 Task: Use the formula "NPER" in spreadsheet "Project portfolio".
Action: Mouse moved to (112, 192)
Screenshot: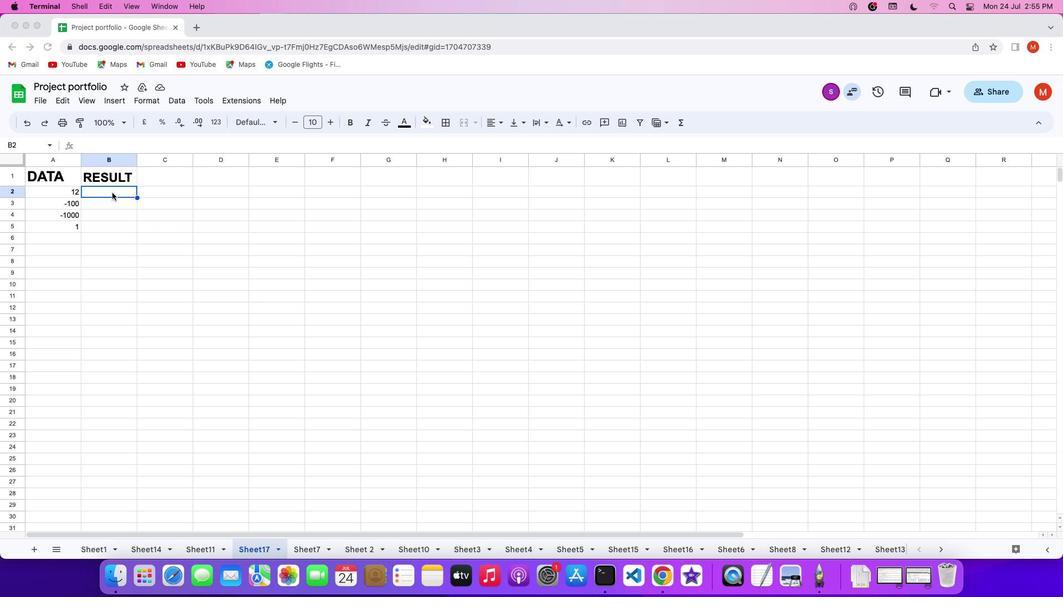 
Action: Mouse pressed left at (112, 192)
Screenshot: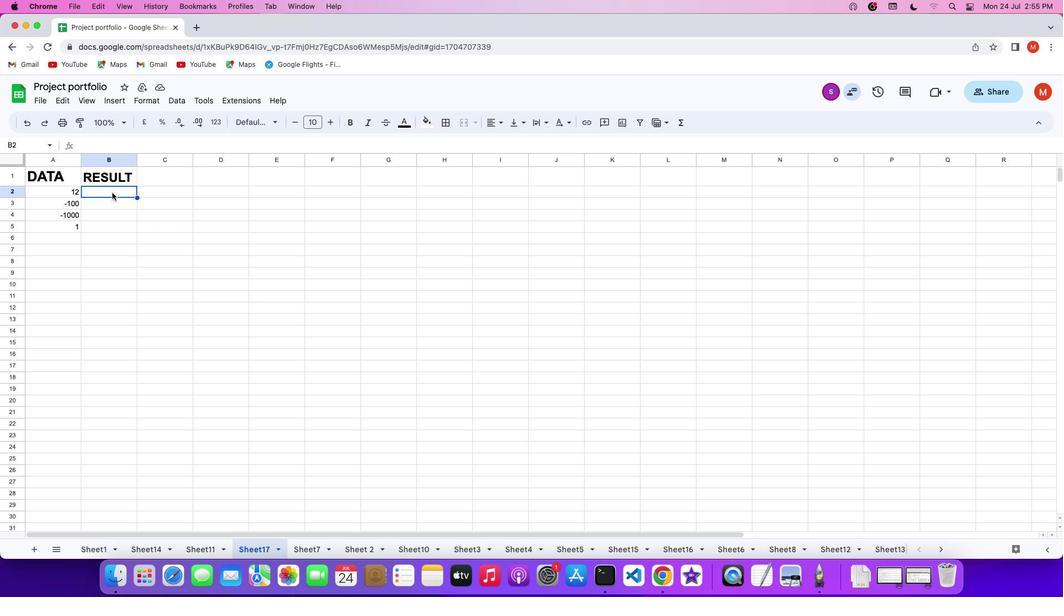 
Action: Mouse pressed left at (112, 192)
Screenshot: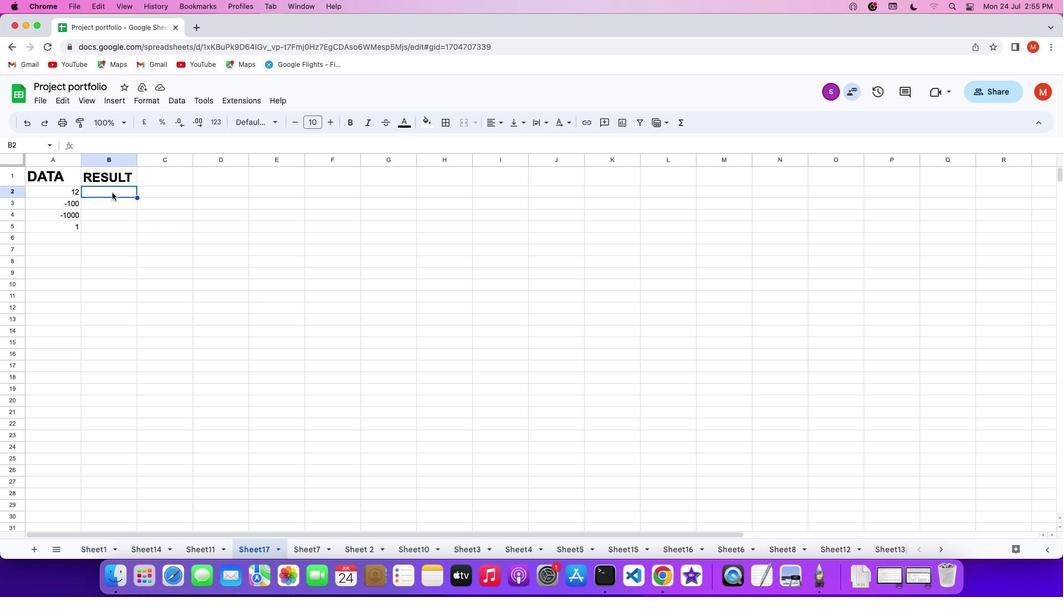 
Action: Key pressed '='
Screenshot: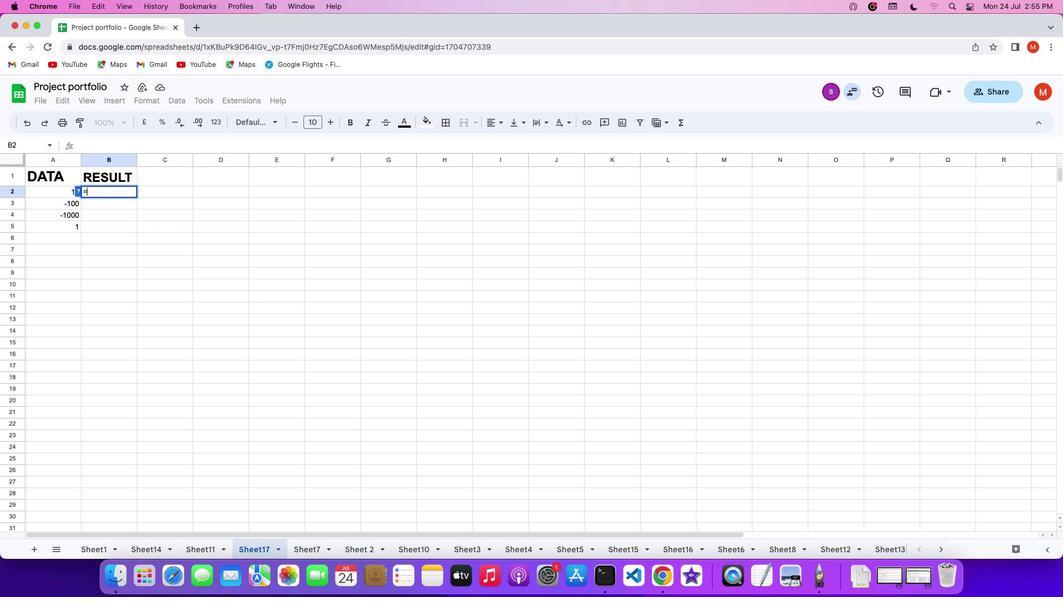 
Action: Mouse moved to (681, 123)
Screenshot: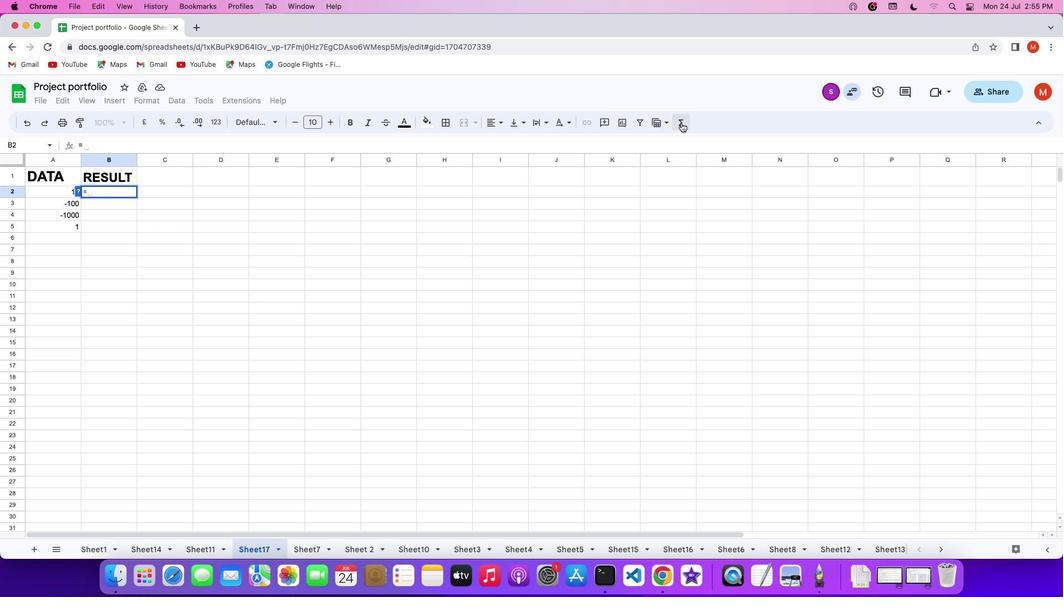 
Action: Mouse pressed left at (681, 123)
Screenshot: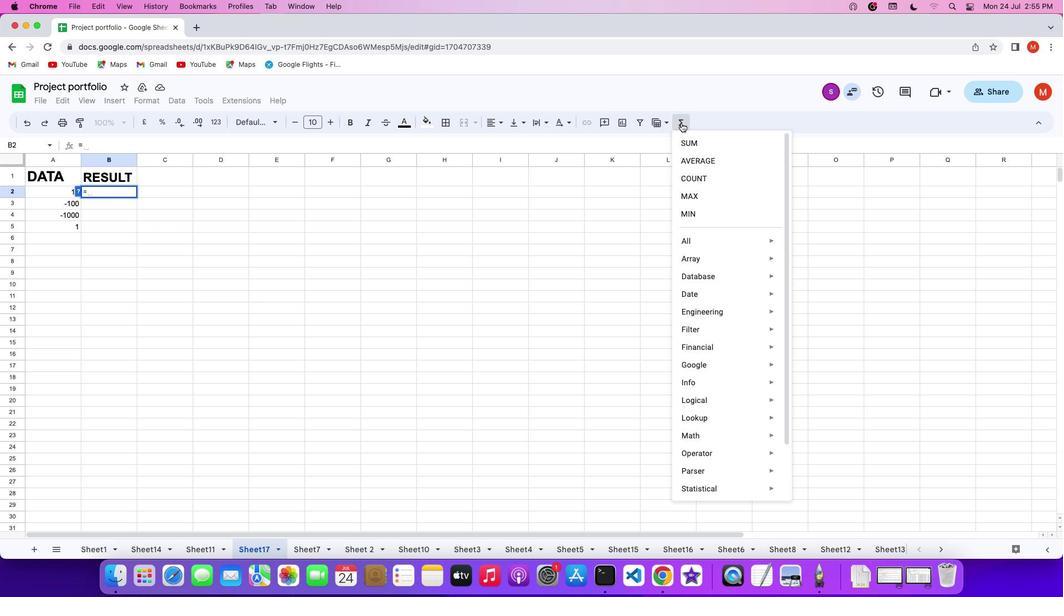 
Action: Mouse moved to (832, 524)
Screenshot: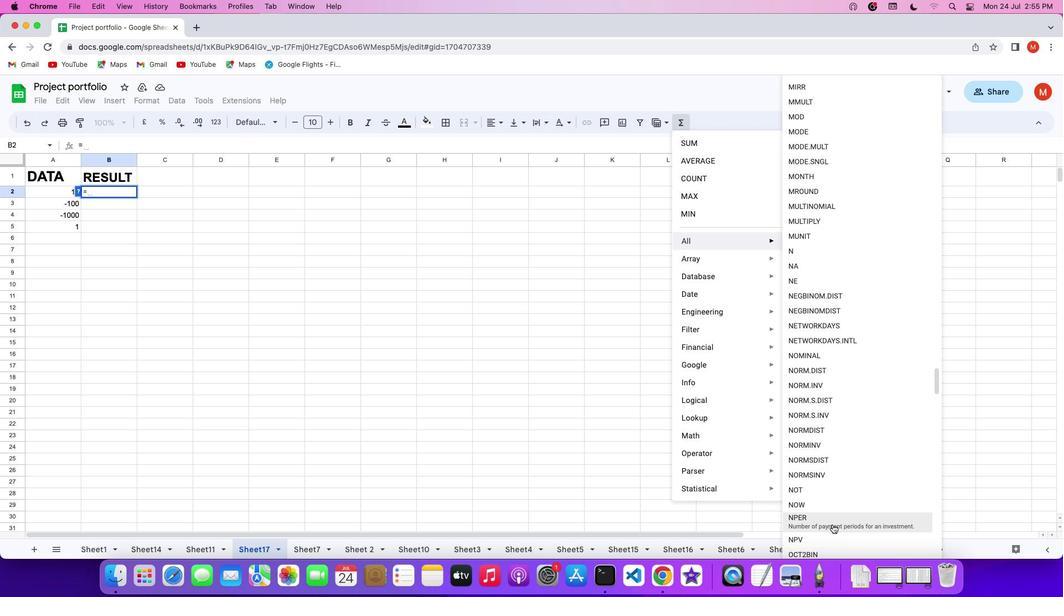 
Action: Mouse pressed left at (832, 524)
Screenshot: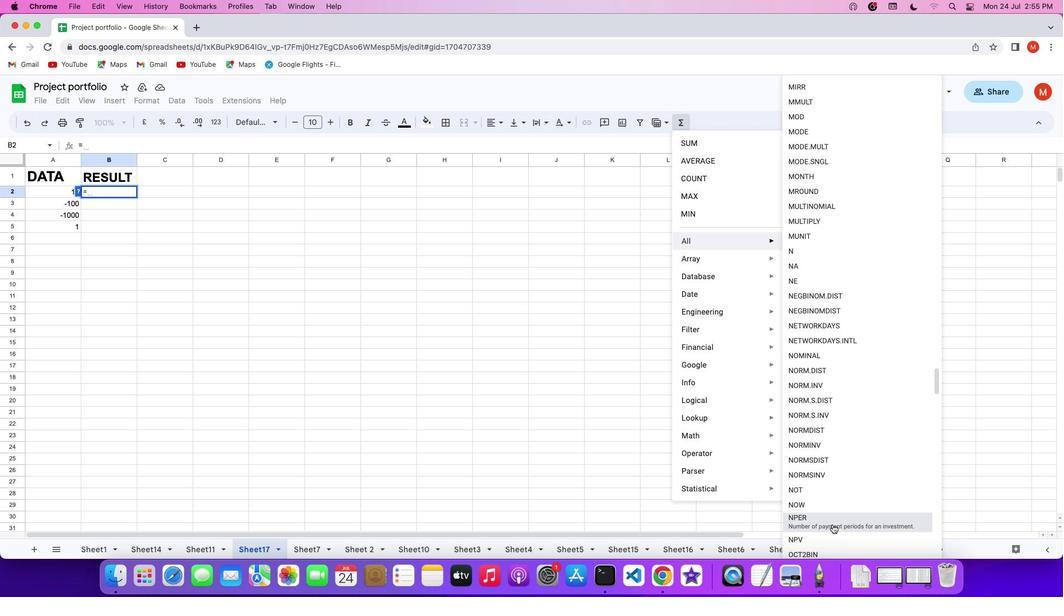 
Action: Mouse moved to (63, 189)
Screenshot: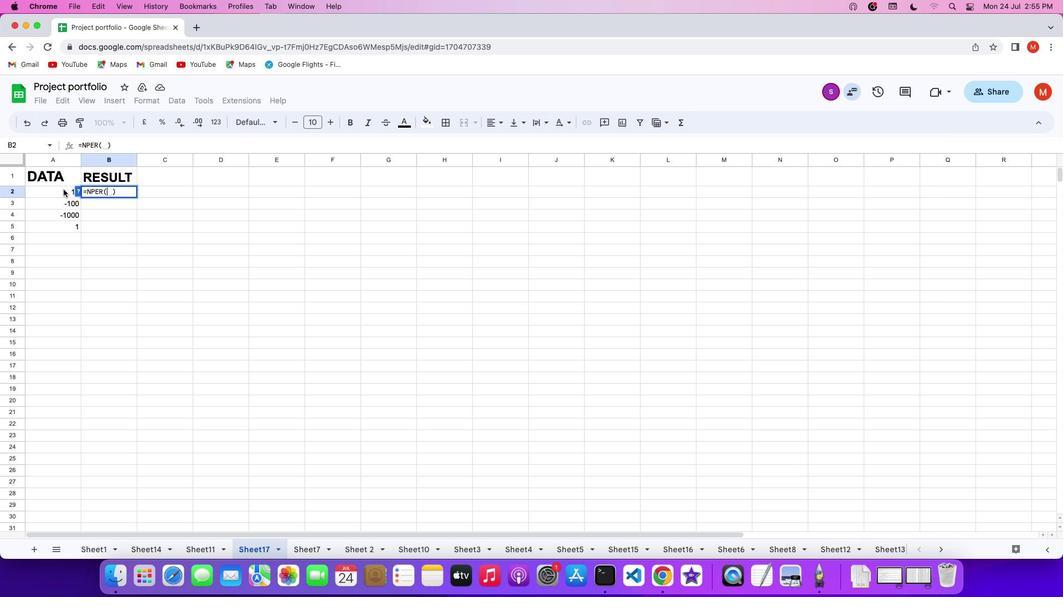 
Action: Mouse pressed left at (63, 189)
Screenshot: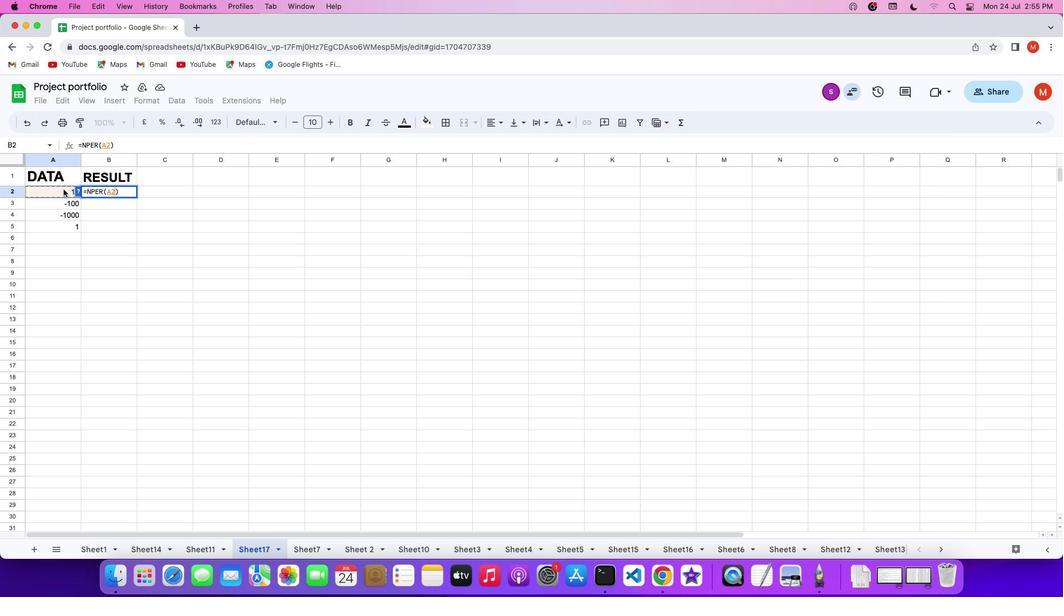 
Action: Mouse moved to (107, 203)
Screenshot: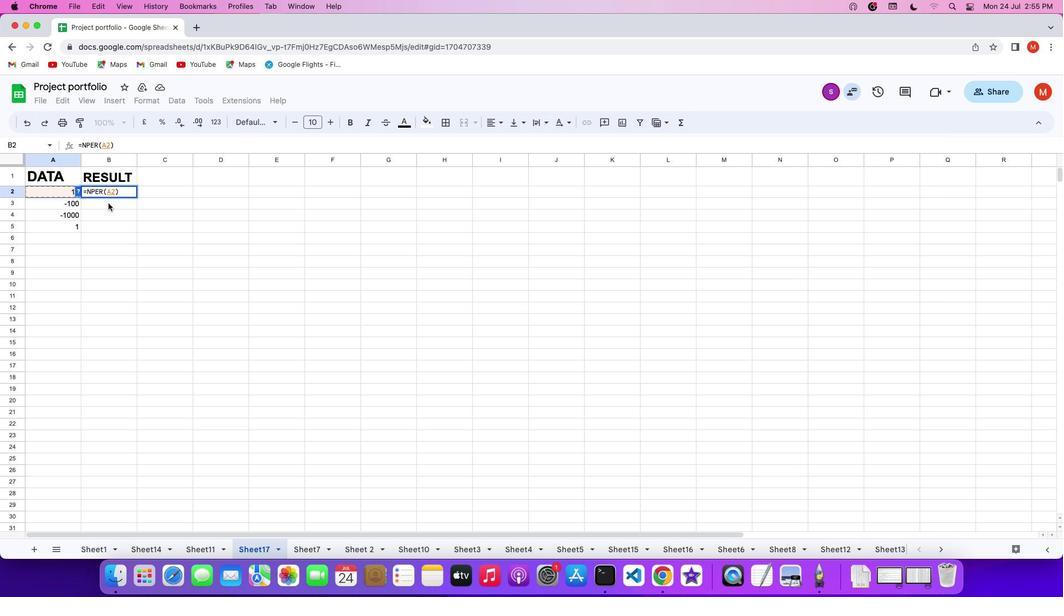 
Action: Key pressed '/''1''2'','
Screenshot: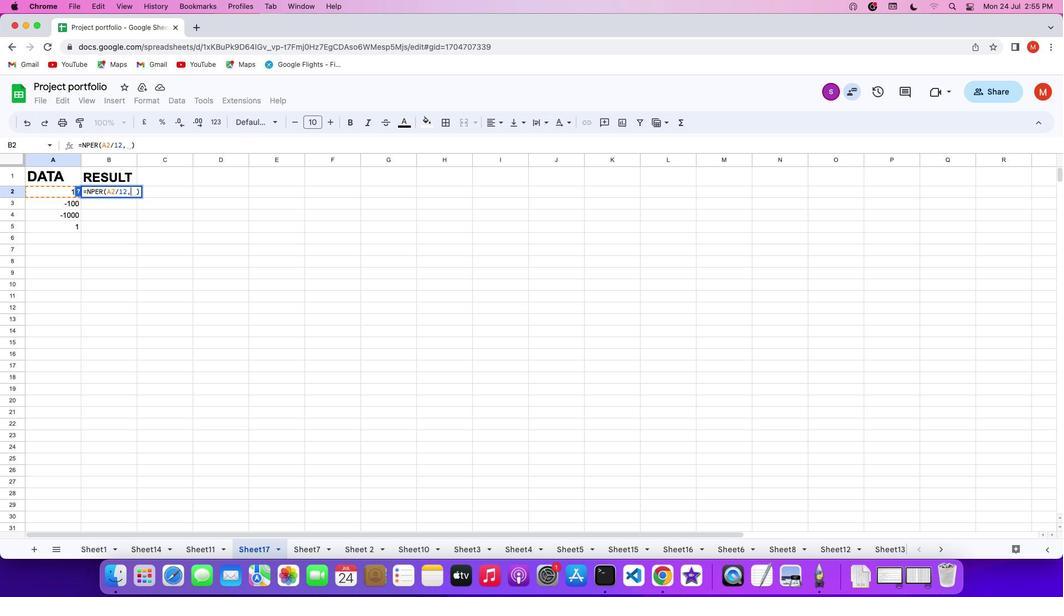 
Action: Mouse moved to (68, 205)
Screenshot: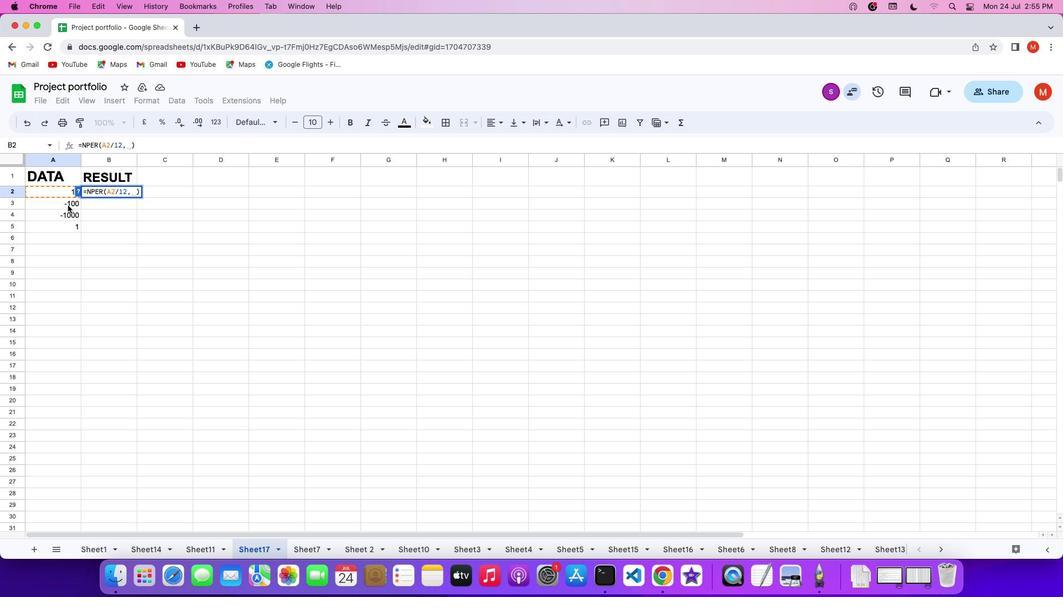 
Action: Mouse pressed left at (68, 205)
Screenshot: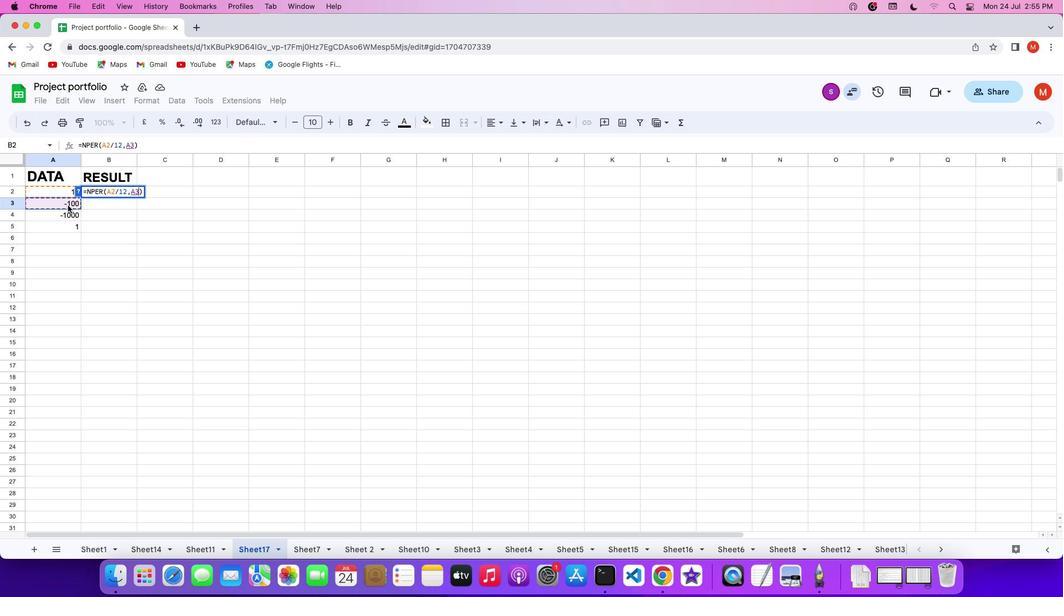 
Action: Key pressed ','
Screenshot: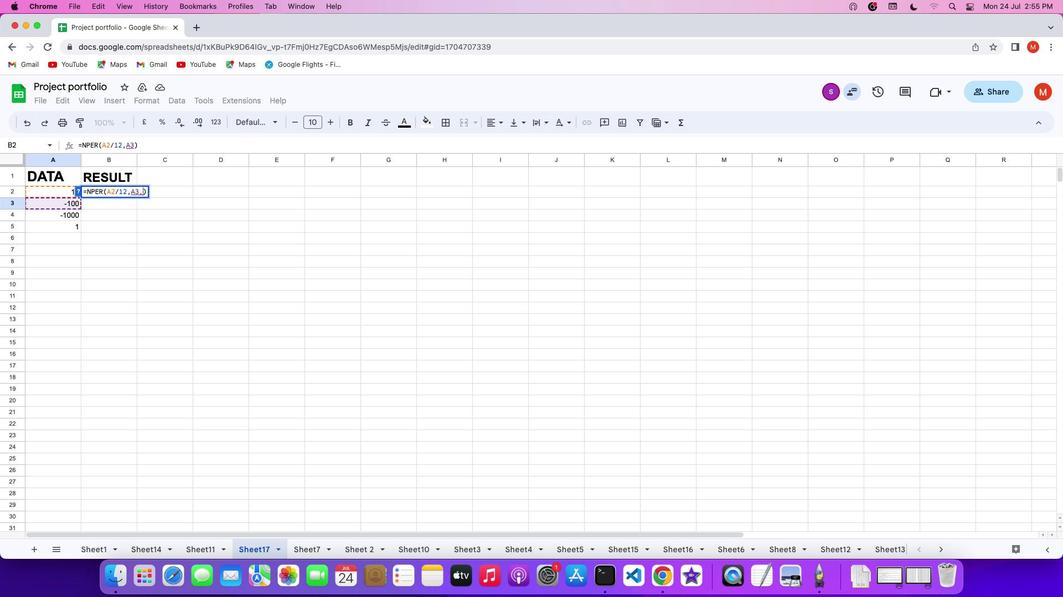 
Action: Mouse moved to (69, 212)
Screenshot: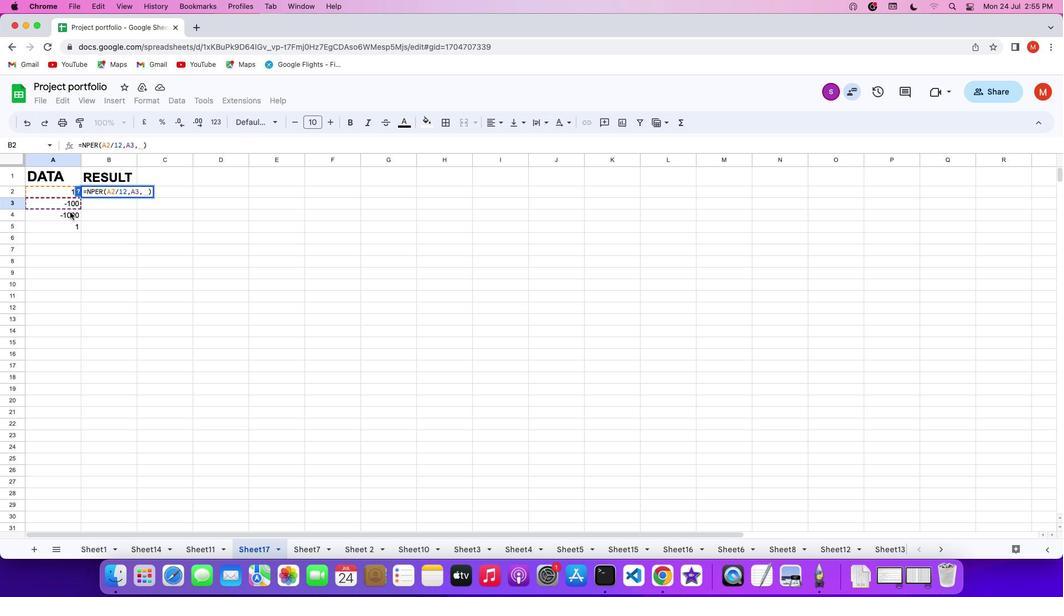 
Action: Mouse pressed left at (69, 212)
Screenshot: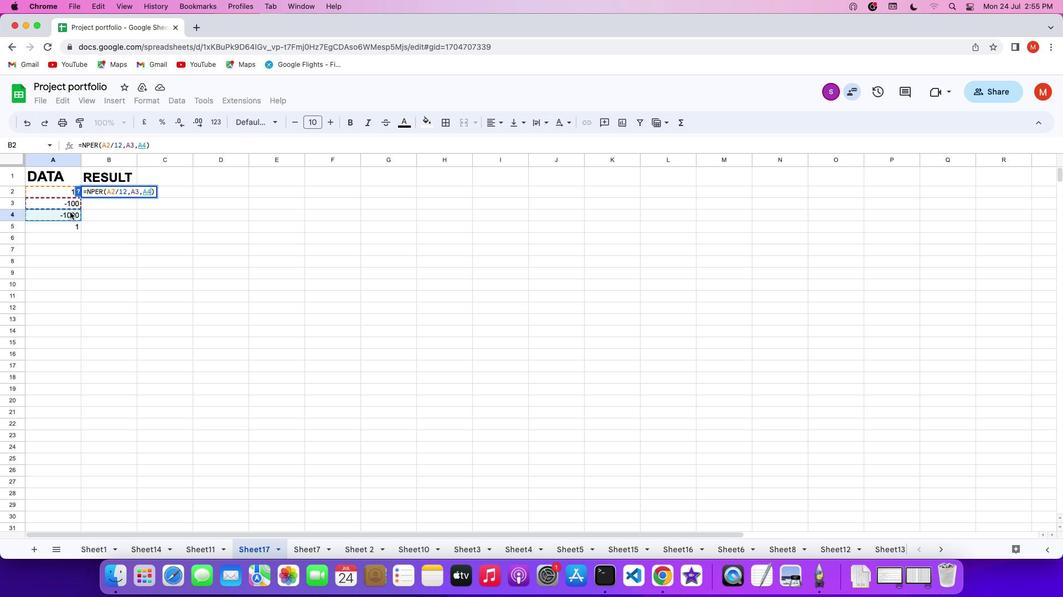 
Action: Key pressed ','
Screenshot: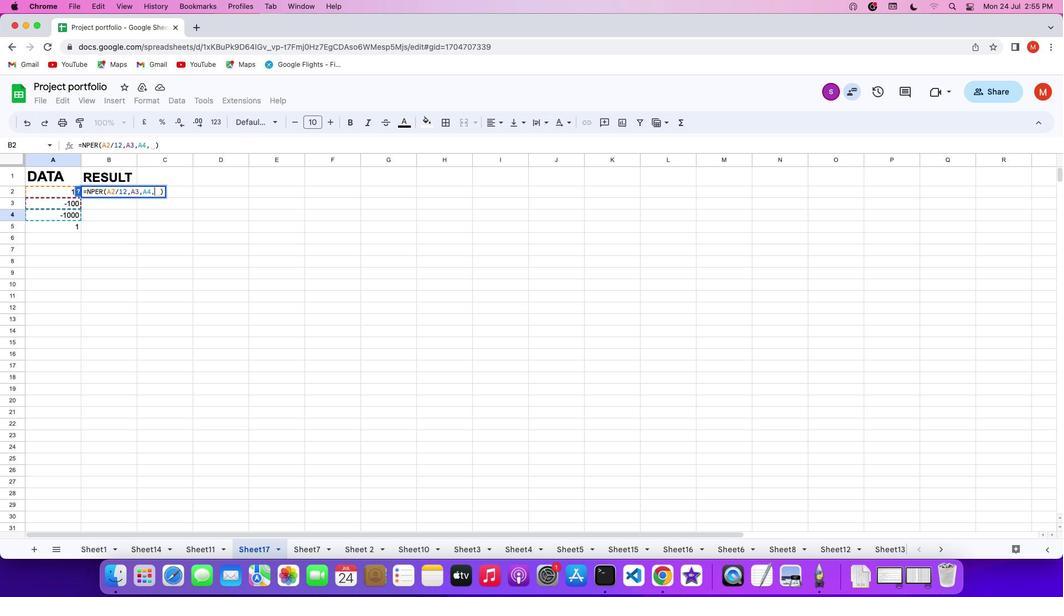 
Action: Mouse moved to (64, 223)
Screenshot: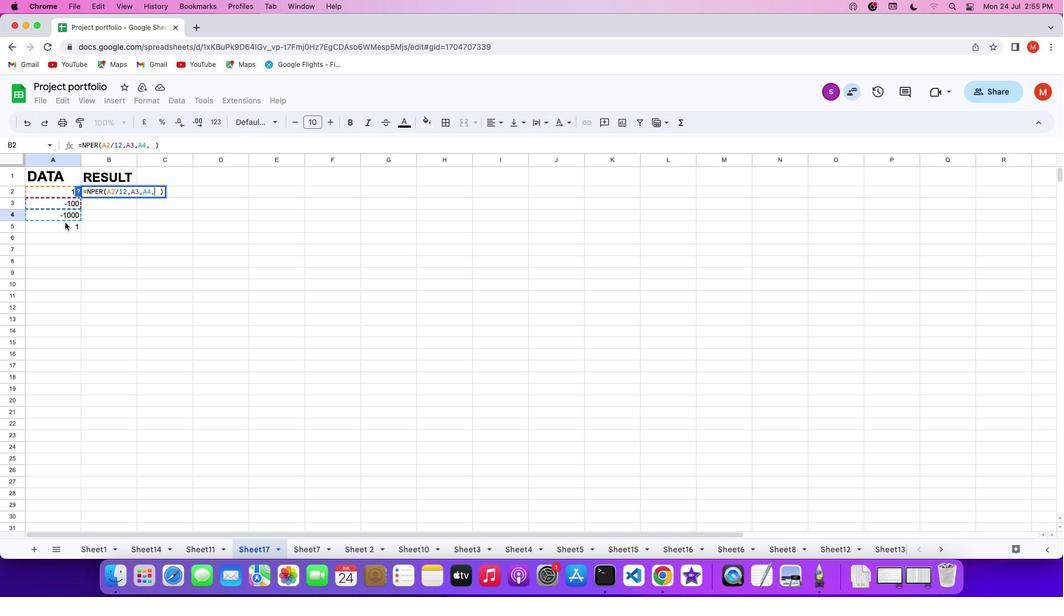 
Action: Mouse pressed left at (64, 223)
Screenshot: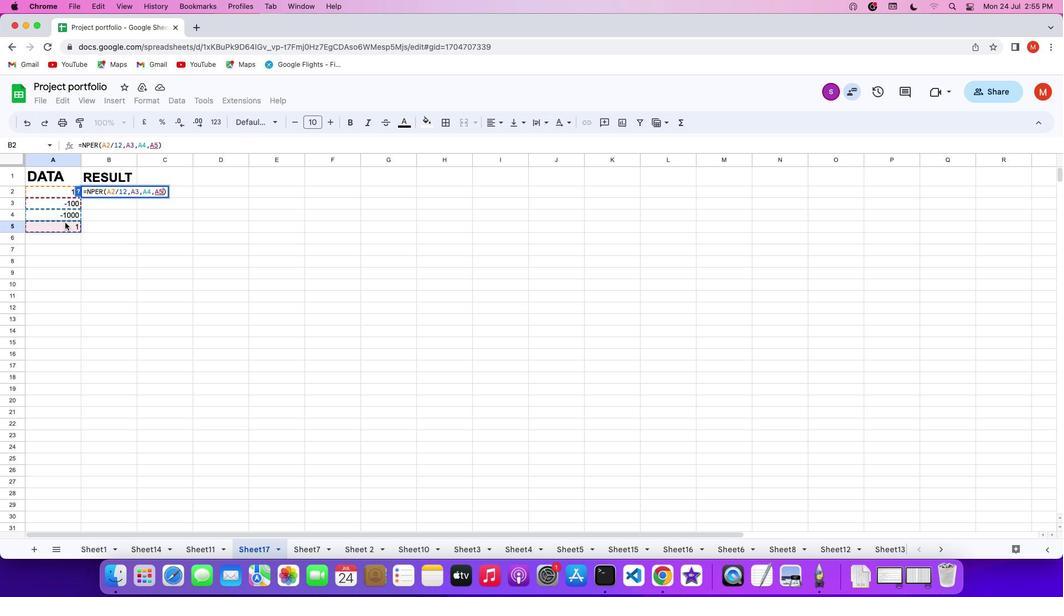 
Action: Key pressed ',''1'Key.enter
Screenshot: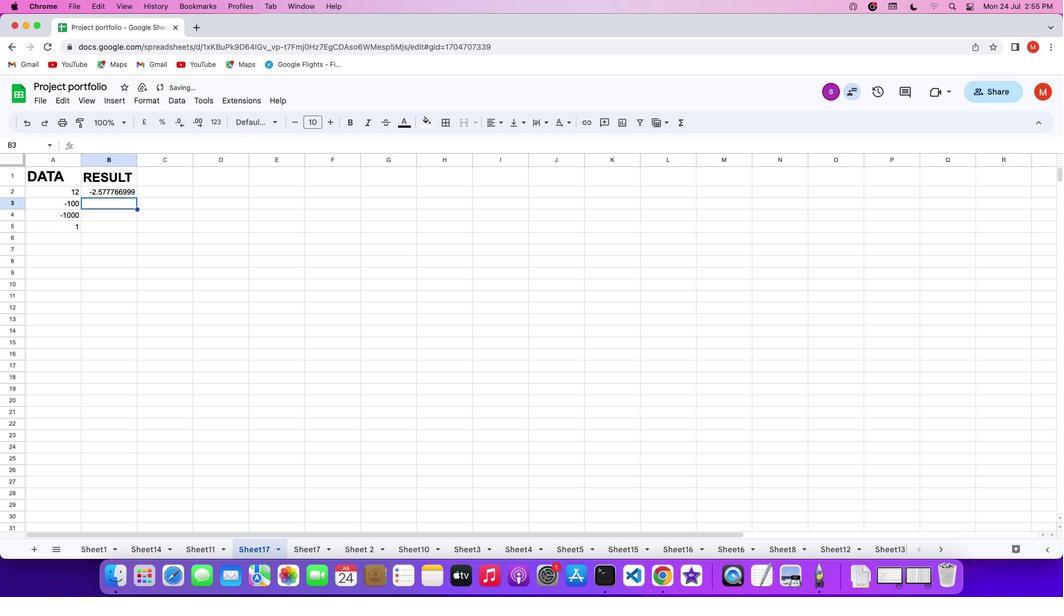 
